 Task: Add an event with the title Third Project Risk Mitigation, date ''2024/05/12'', time 09:00and add a description: A Monthly Financial Review is a recurring meeting or process where the financial performance and health of an organization are assessed and analyzed. It provides a comprehensive overview of the company''s financial status, including revenue, expenses, profitability, cash flow, and key financial metrics.Mark the tasks as Completed , logged in from the account softage.5@softage.netand send the event invitation to softage.1@softage.net and softage.2@softage.net. Set a reminder for the event Daily
Action: Mouse moved to (60, 127)
Screenshot: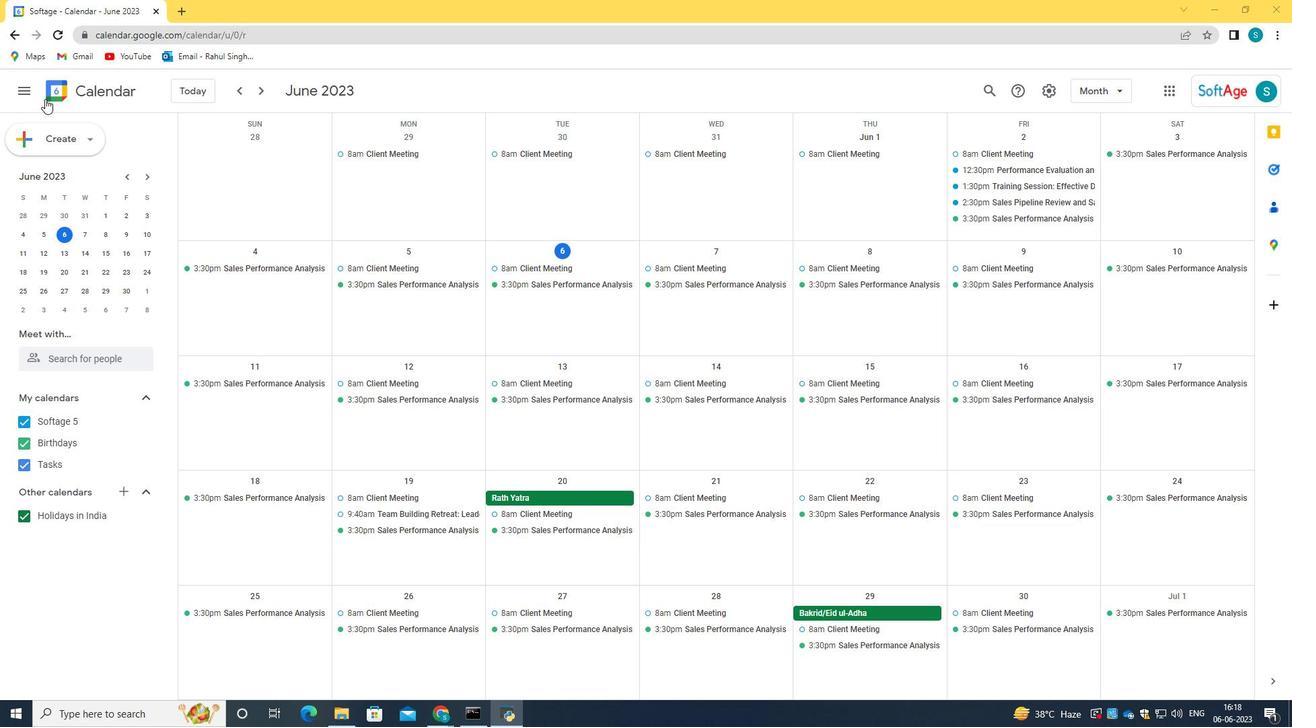 
Action: Mouse pressed left at (60, 127)
Screenshot: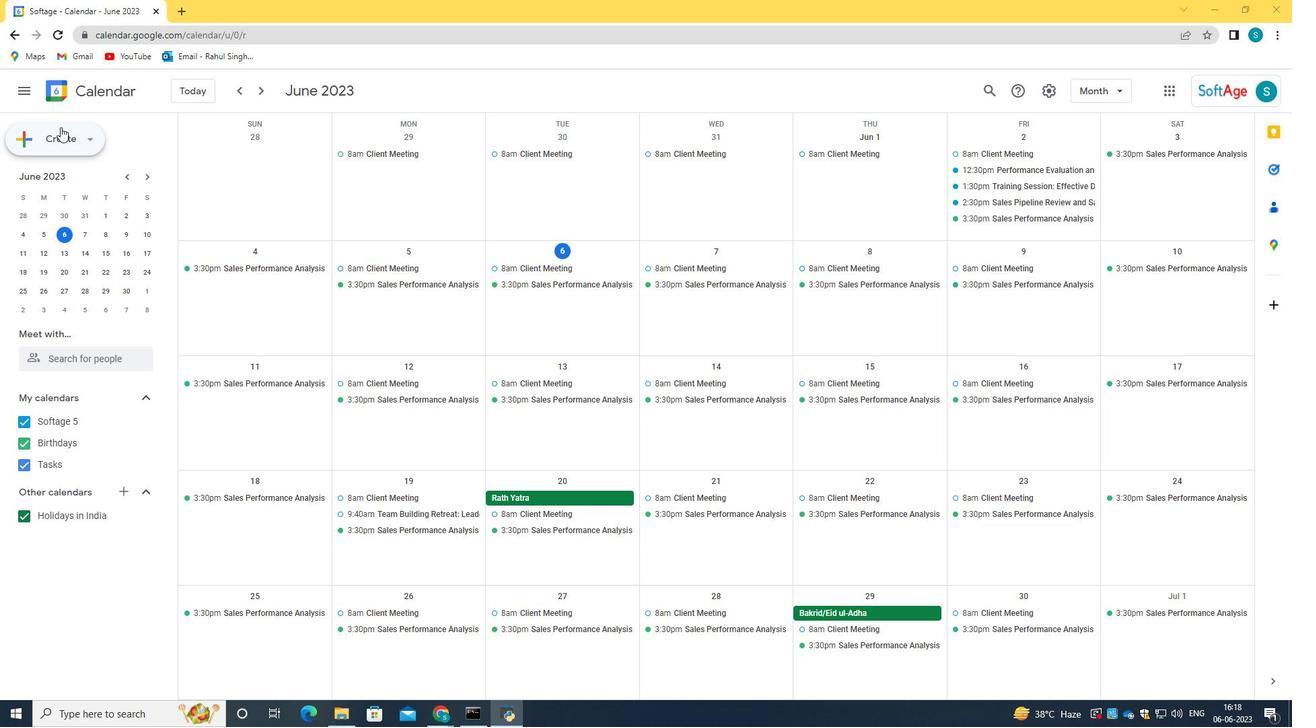 
Action: Mouse moved to (100, 169)
Screenshot: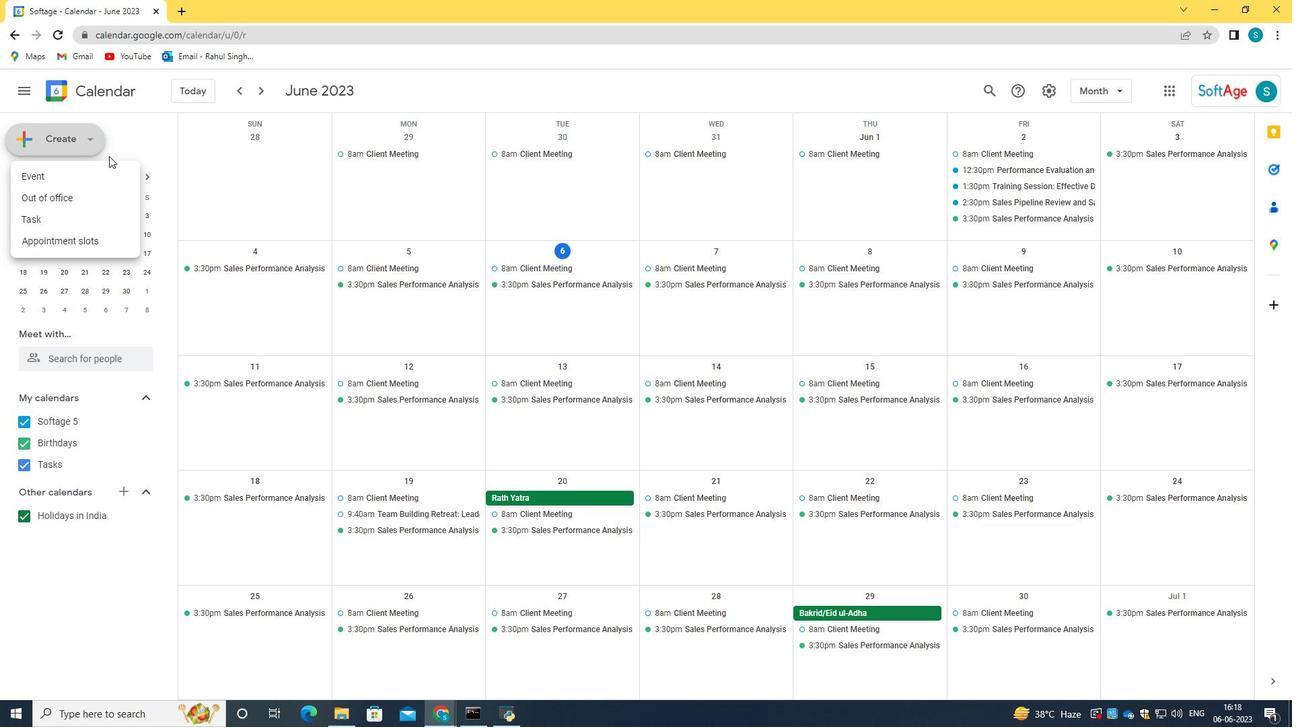 
Action: Mouse pressed left at (100, 169)
Screenshot: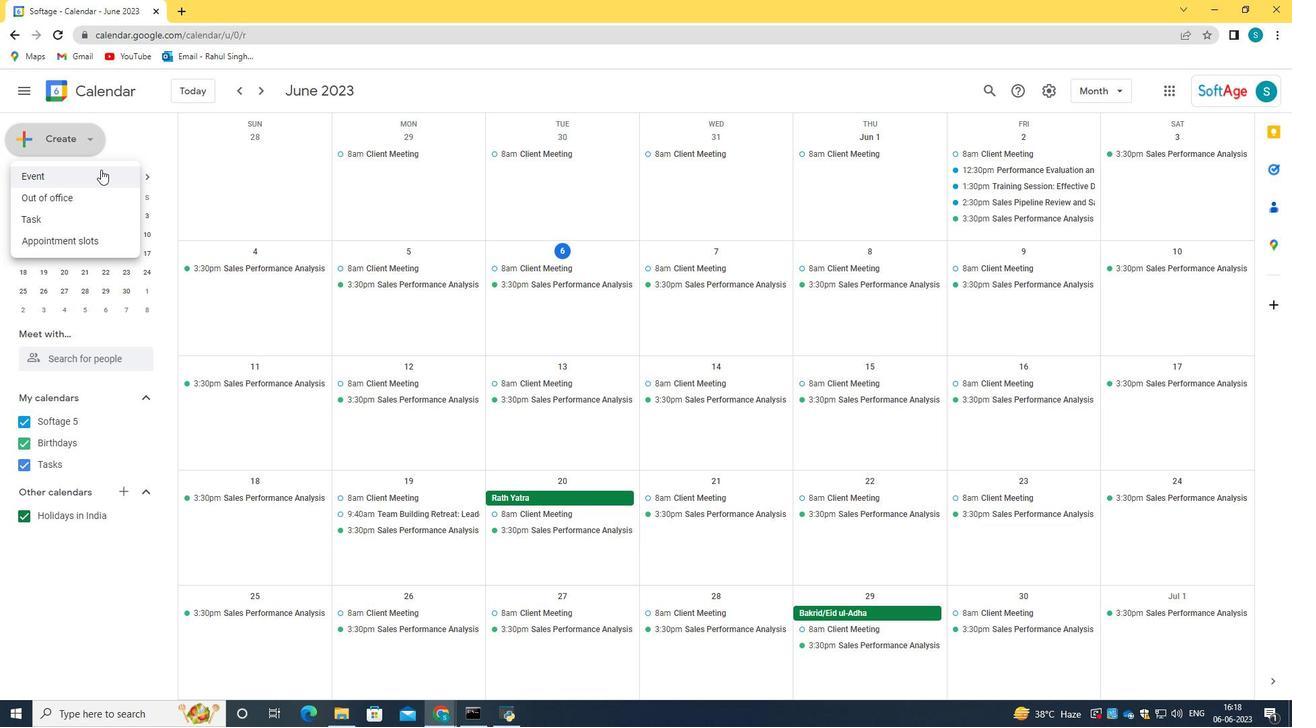 
Action: Mouse moved to (376, 539)
Screenshot: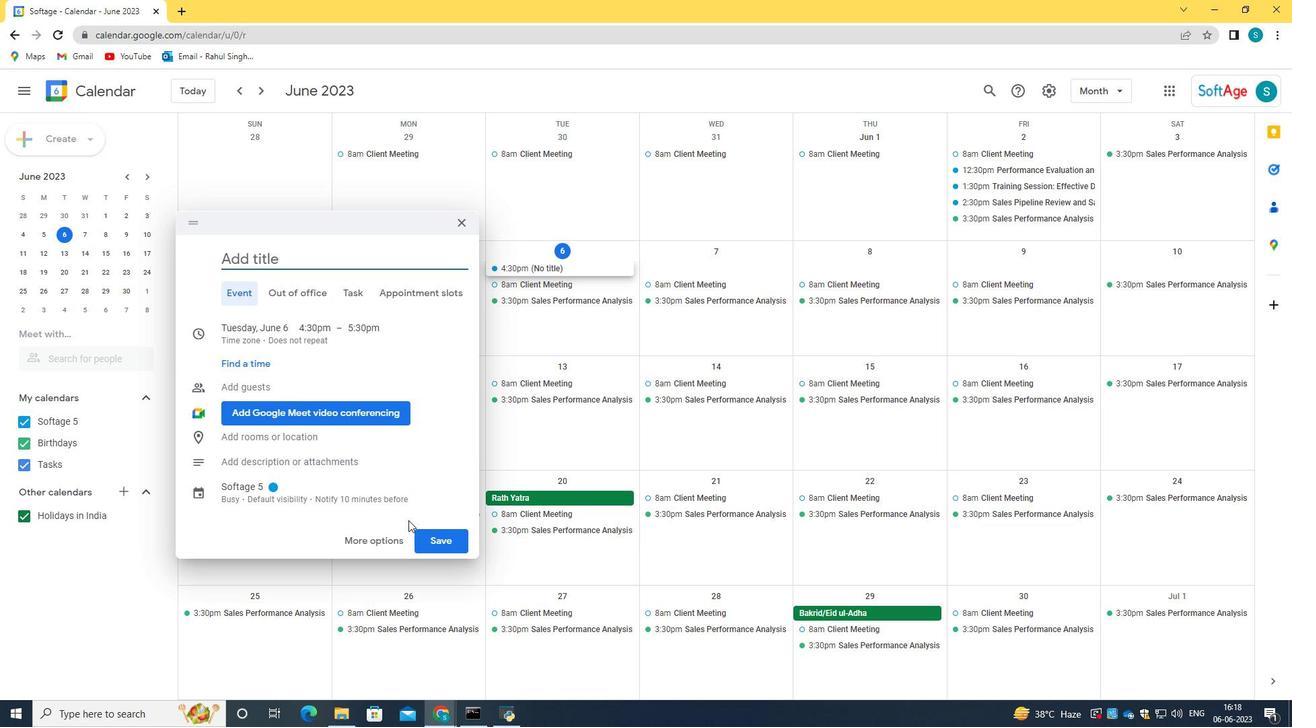 
Action: Mouse pressed left at (376, 539)
Screenshot: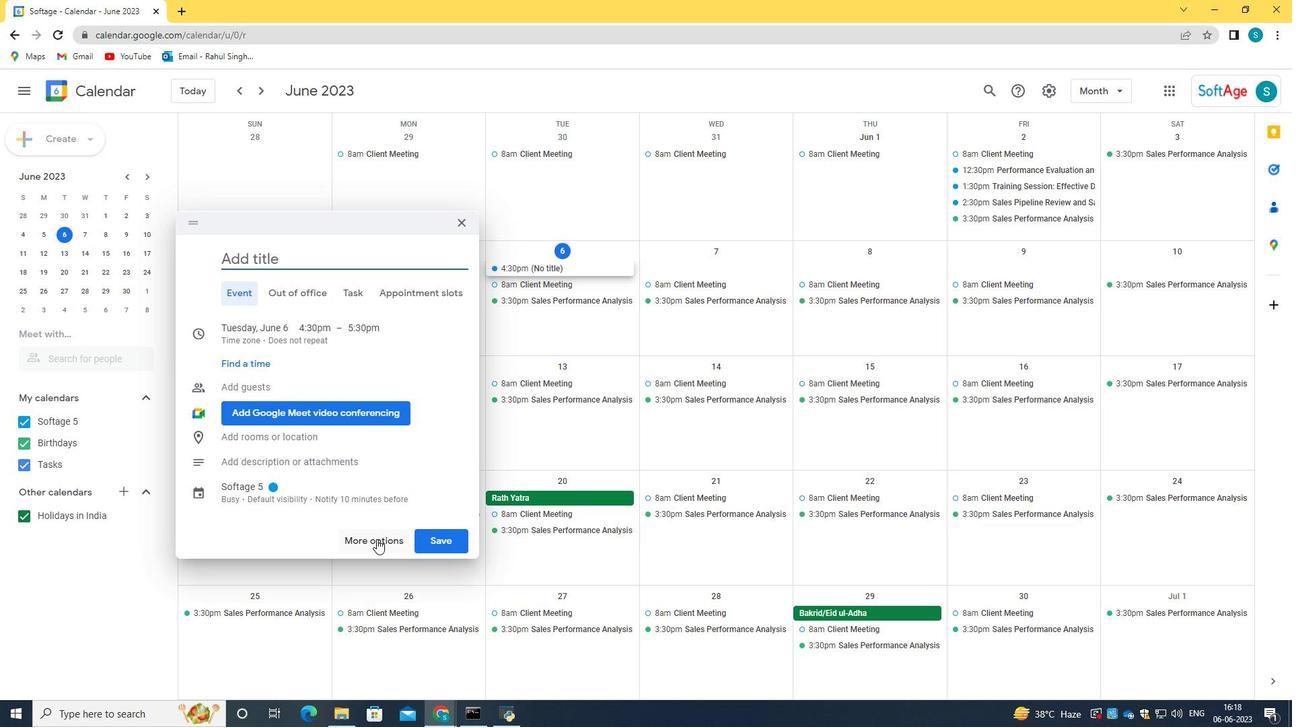 
Action: Mouse moved to (221, 99)
Screenshot: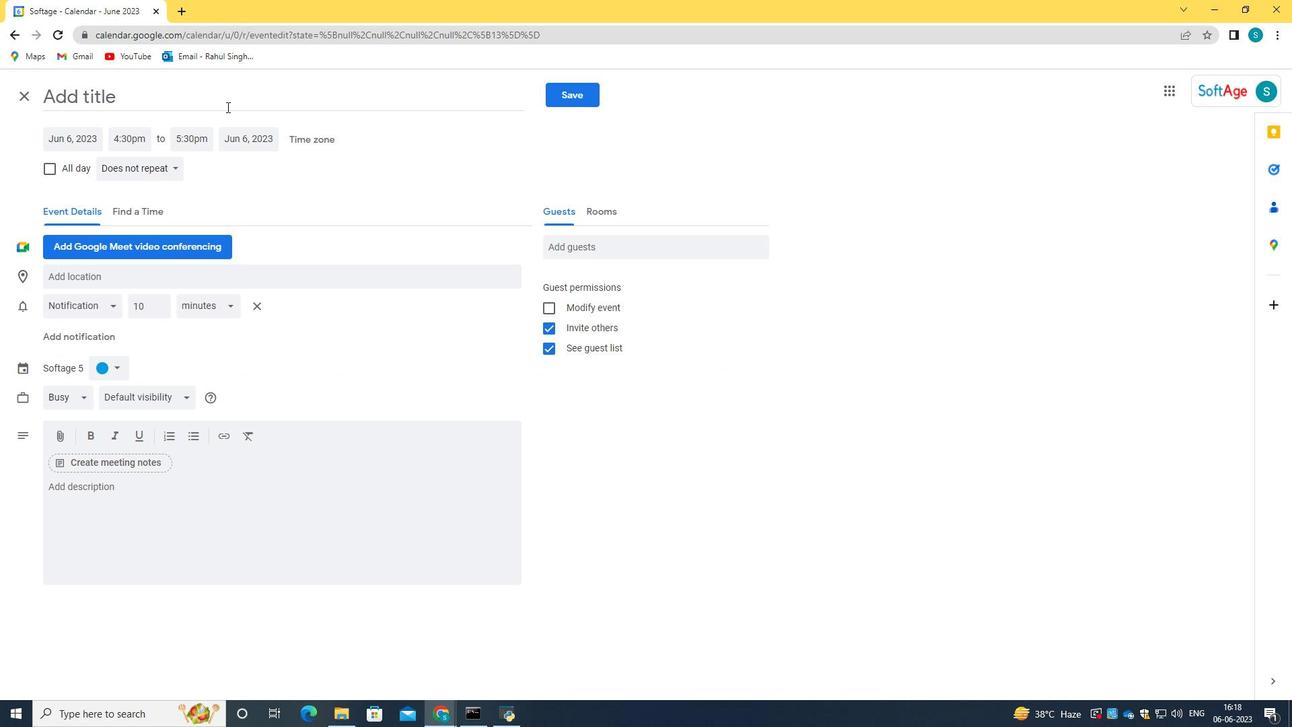 
Action: Mouse pressed left at (221, 99)
Screenshot: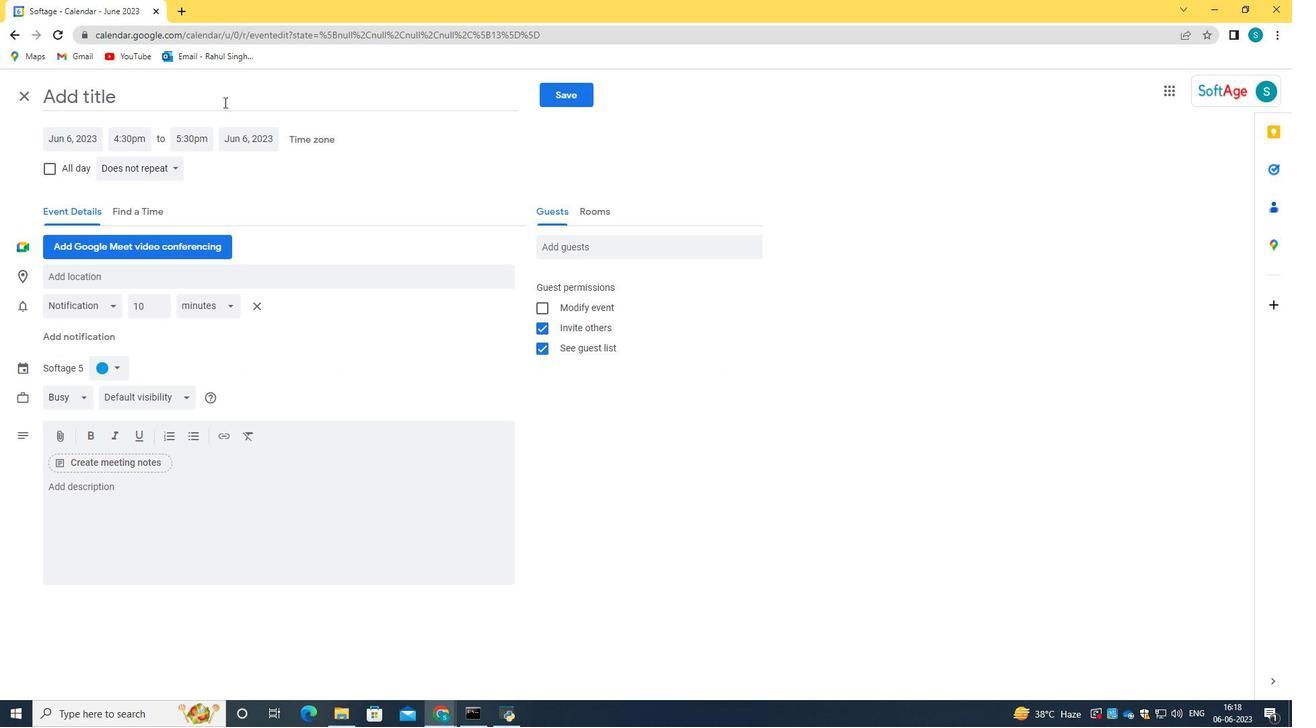 
Action: Key pressed <Key.caps_lock>T<Key.caps_lock>hier<Key.backspace><Key.backspace>rd<Key.space><Key.caps_lock>P<Key.caps_lock><Key.caps_lock>RO<Key.backspace><Key.backspace><Key.caps_lock>roject<Key.space><Key.caps_lock>R<Key.caps_lock>isk<Key.space><Key.caps_lock>M<Key.caps_lock>itigation<Key.space>
Screenshot: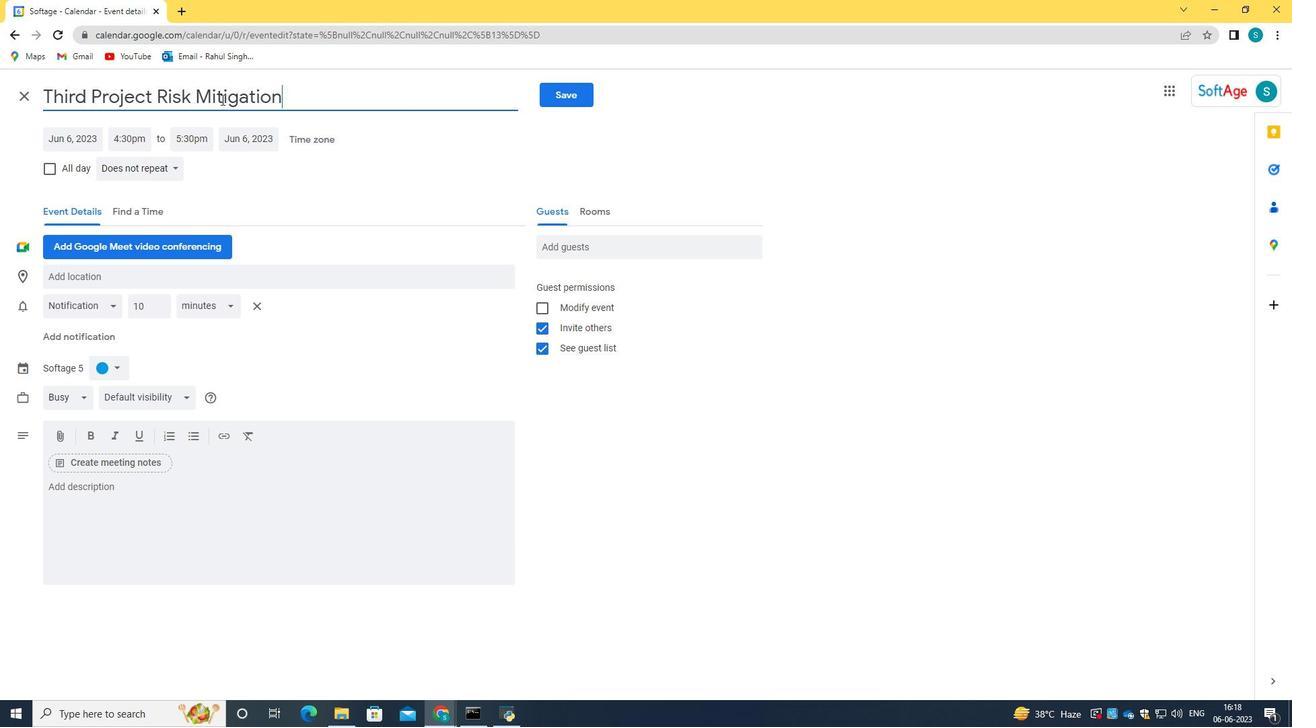 
Action: Mouse moved to (62, 135)
Screenshot: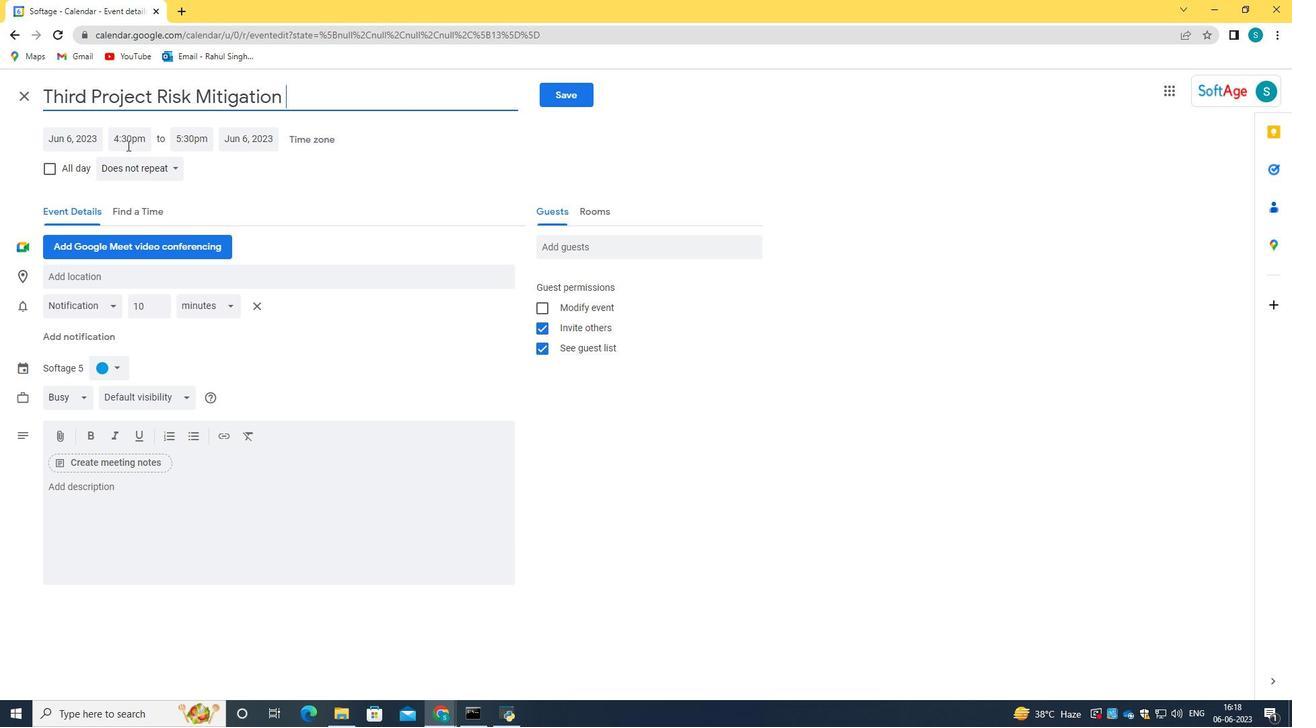 
Action: Mouse pressed left at (62, 135)
Screenshot: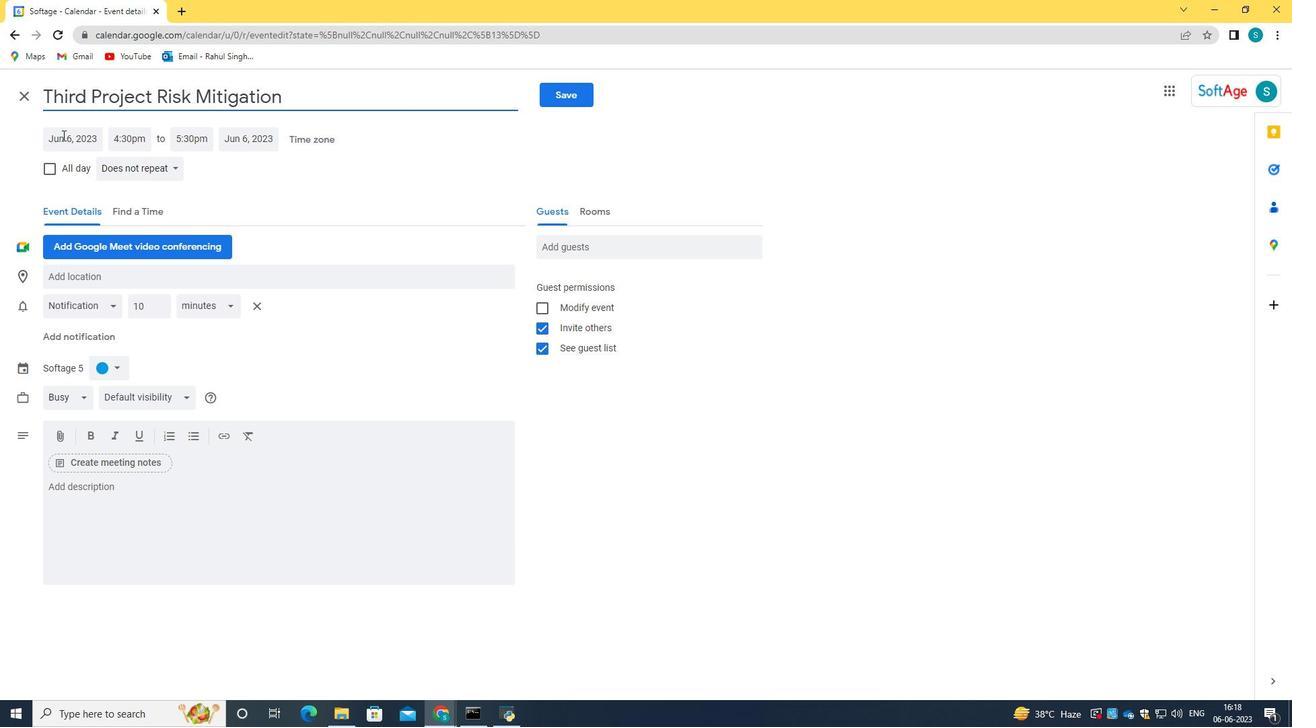 
Action: Key pressed 2024/05/12<Key.tab>09<Key.shift_r>:00<Key.space>am
Screenshot: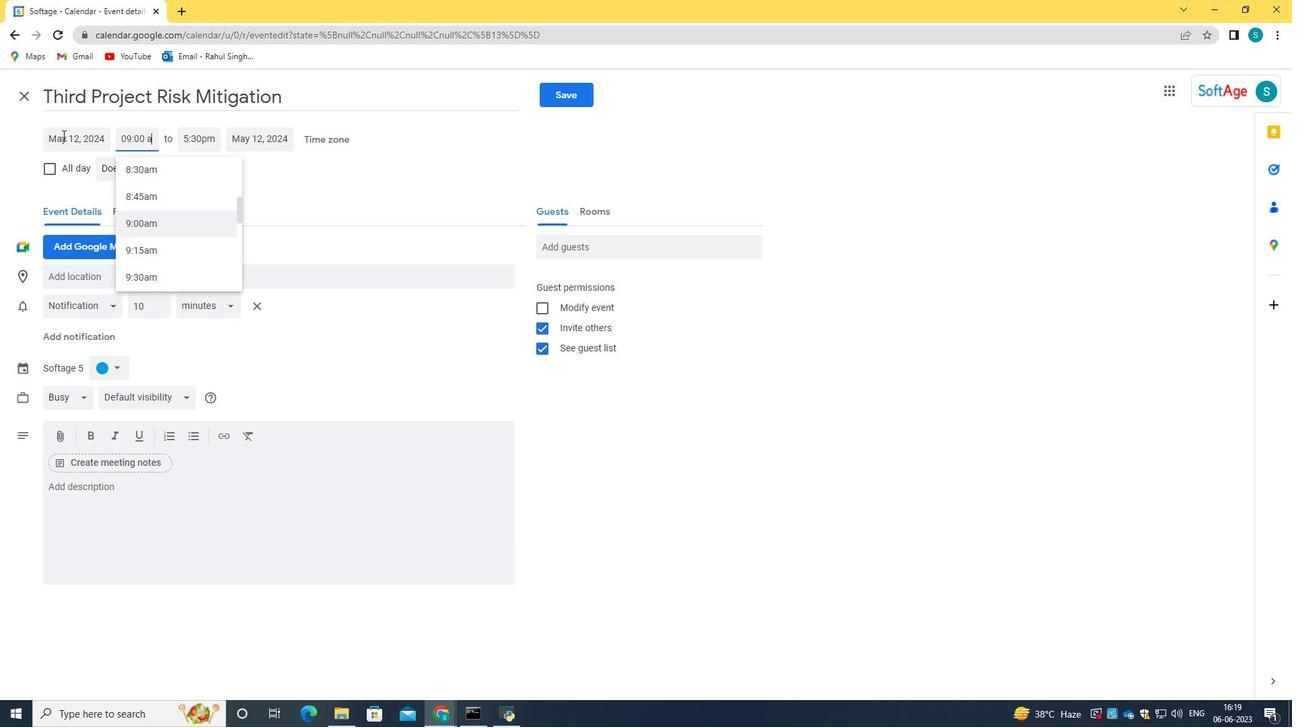 
Action: Mouse moved to (183, 226)
Screenshot: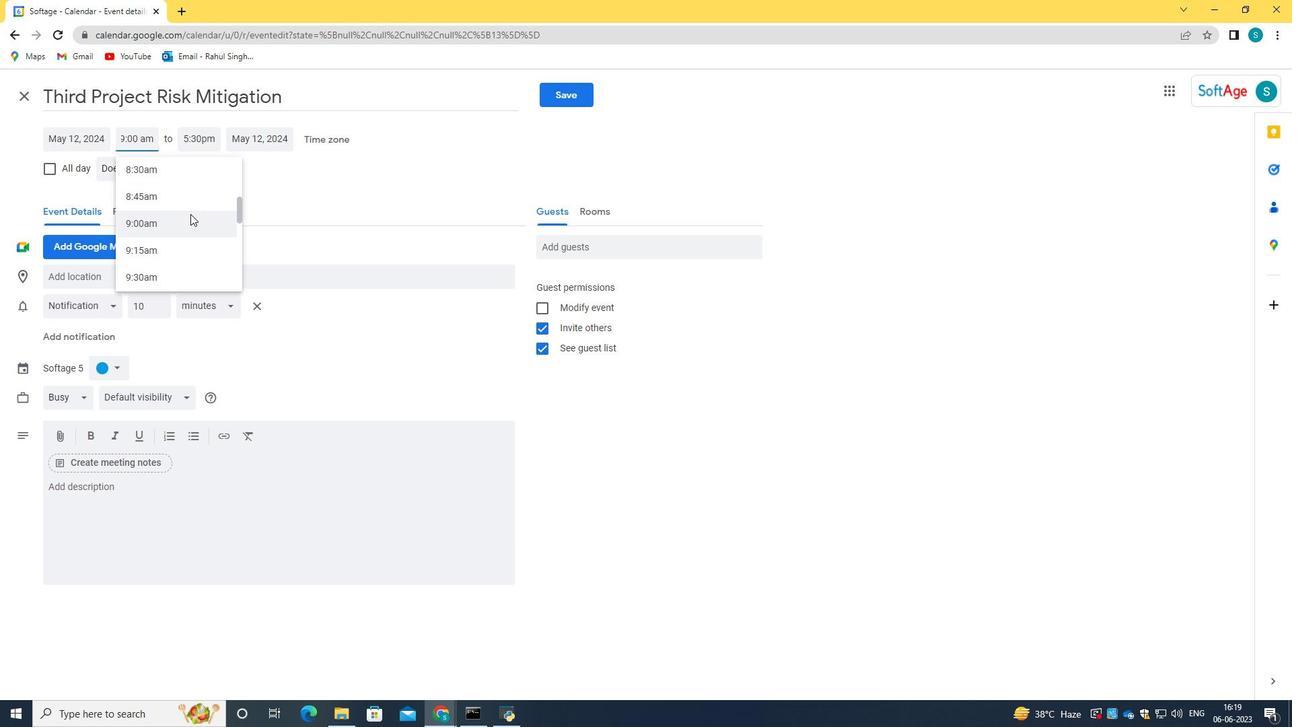 
Action: Mouse pressed left at (183, 226)
Screenshot: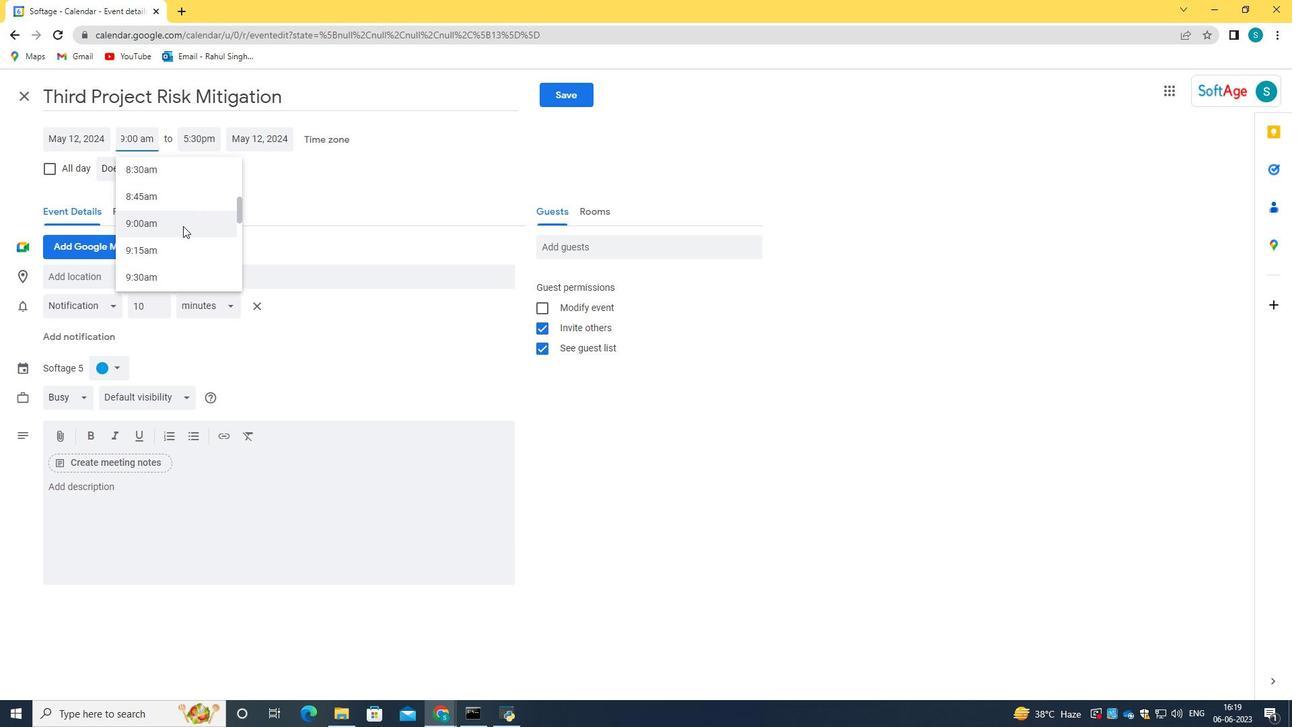 
Action: Mouse moved to (183, 523)
Screenshot: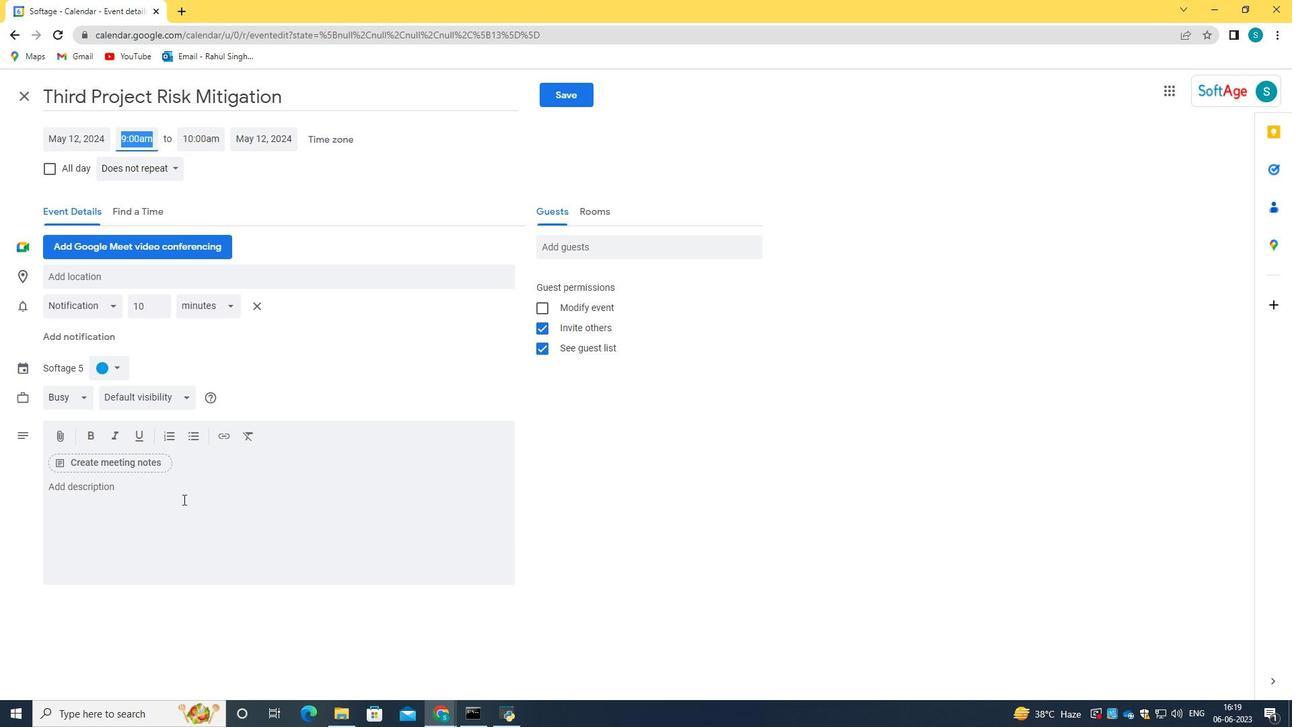 
Action: Mouse pressed left at (183, 523)
Screenshot: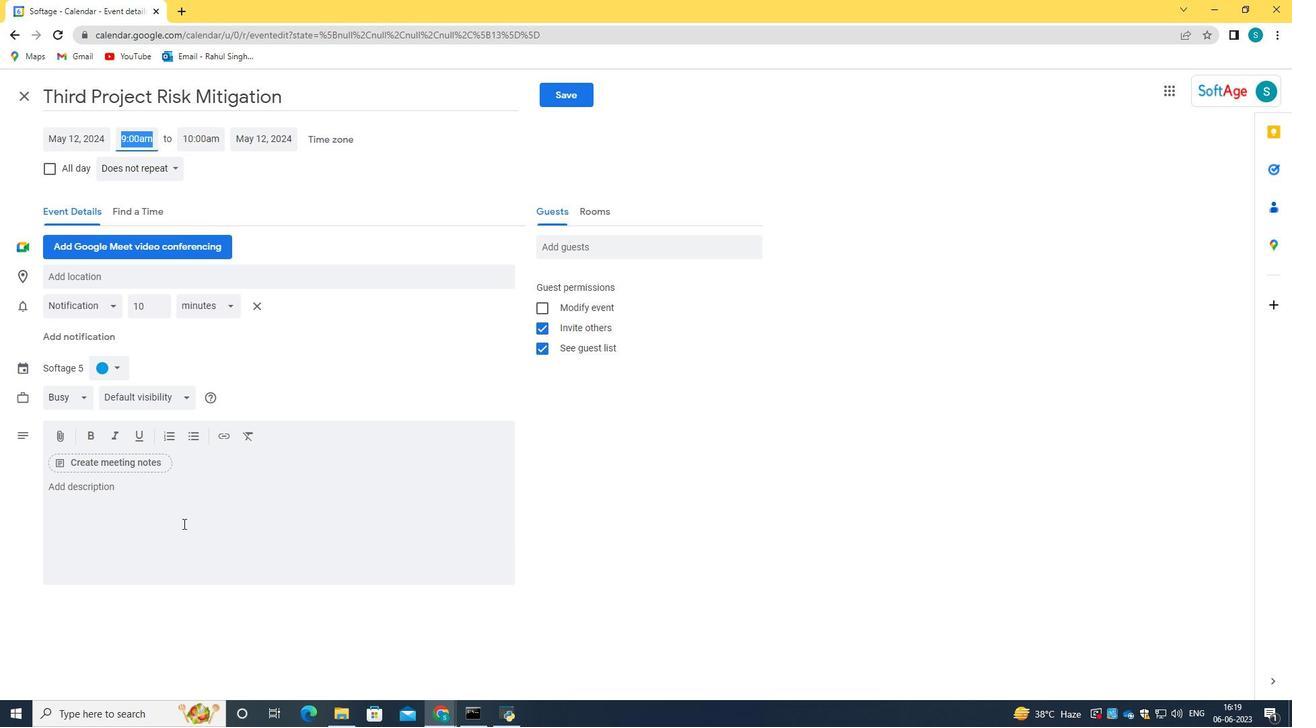 
Action: Key pressed <Key.caps_lock>A<Key.space><Key.caps_lock>m<Key.caps_lock>ON<Key.backspace><Key.backspace><Key.backspace>M<Key.caps_lock>onthly<Key.space><Key.caps_lock>R<Key.caps_lock>ev<Key.backspace><Key.backspace><Key.backspace>f<Key.backspace><Key.caps_lock>F<Key.caps_lock>inancial<Key.space><Key.caps_lock>R<Key.caps_lock>eview<Key.space>is<Key.space>a<Key.space>recurring<Key.space>meeting<Key.space>or<Key.space>process<Key.space>wheer<Key.space><Key.backspace><Key.backspace><Key.backspace>re<Key.space>the<Key.space>financial<Key.space>review<Key.space>is<Key.space>a<Key.space>recurring<Key.space>meeting<Key.space>or<Key.space>process<Key.space>where<Key.space>the<Key.space>financial<Key.space><Key.space>f<Key.backspace>perfom<Key.backspace>rmacn<Key.space><Key.backspace><Key.backspace><Key.backspace>nce<Key.space>and<Key.space>health<Key.space>of<Key.space>an<Key.space>organization<Key.space>are<Key.space>acce<Key.backspace><Key.backspace><Key.backspace>ssessed<Key.space>and<Key.space>analyzed.<Key.space><Key.caps_lock><Key.backspace><Key.backspace><Key.backspace><Key.backspace><Key.backspace>SED<Key.backspace><Key.backspace><Key.backspace><Key.caps_lock>sed.<Key.space><Key.caps_lock>I<Key.caps_lock>t<Key.space>provides<Key.space>a<Key.space>comprehenssi<Key.backspace><Key.backspace>v<Key.backspace>ive<Key.space>overi<Key.backspace>vies<Key.backspace>w<Key.space>of<Key.space>the<Key.space>company;s<Key.space><Key.backspace><Key.backspace><Key.backspace>'s<Key.space>financial<Key.space>status,<Key.space>including<Key.space>revev<Key.backspace>nue,<Key.space>expenes,<Key.space>p<Key.backspace><Key.backspace><Key.backspace><Key.backspace><Key.backspace><Key.backspace><Key.backspace>enc<Key.backspace>ses,<Key.space>profitabli<Key.backspace><Key.backspace>ility,<Key.space>cash<Key.space>fo<Key.backspace>low<Key.space><Key.backspace><Key.space>and<Key.space>key<Key.space>financial<Key.space>metrics.
Screenshot: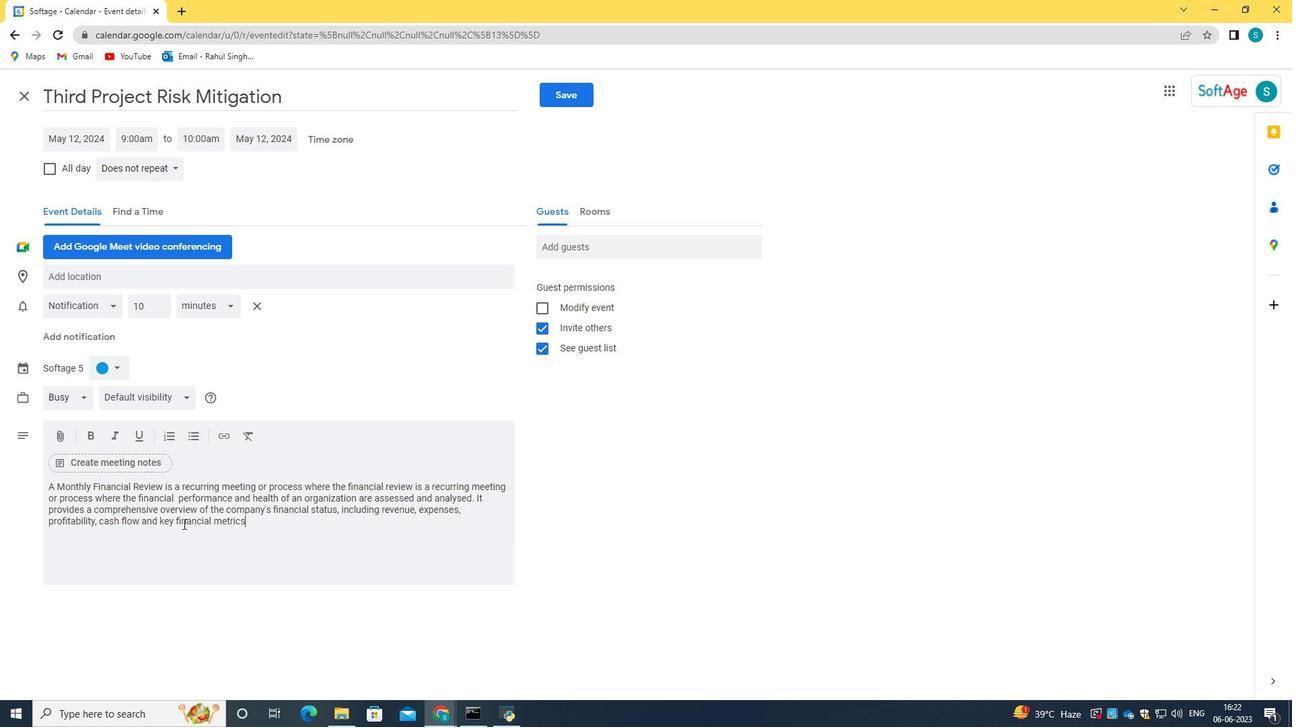 
Action: Mouse moved to (626, 243)
Screenshot: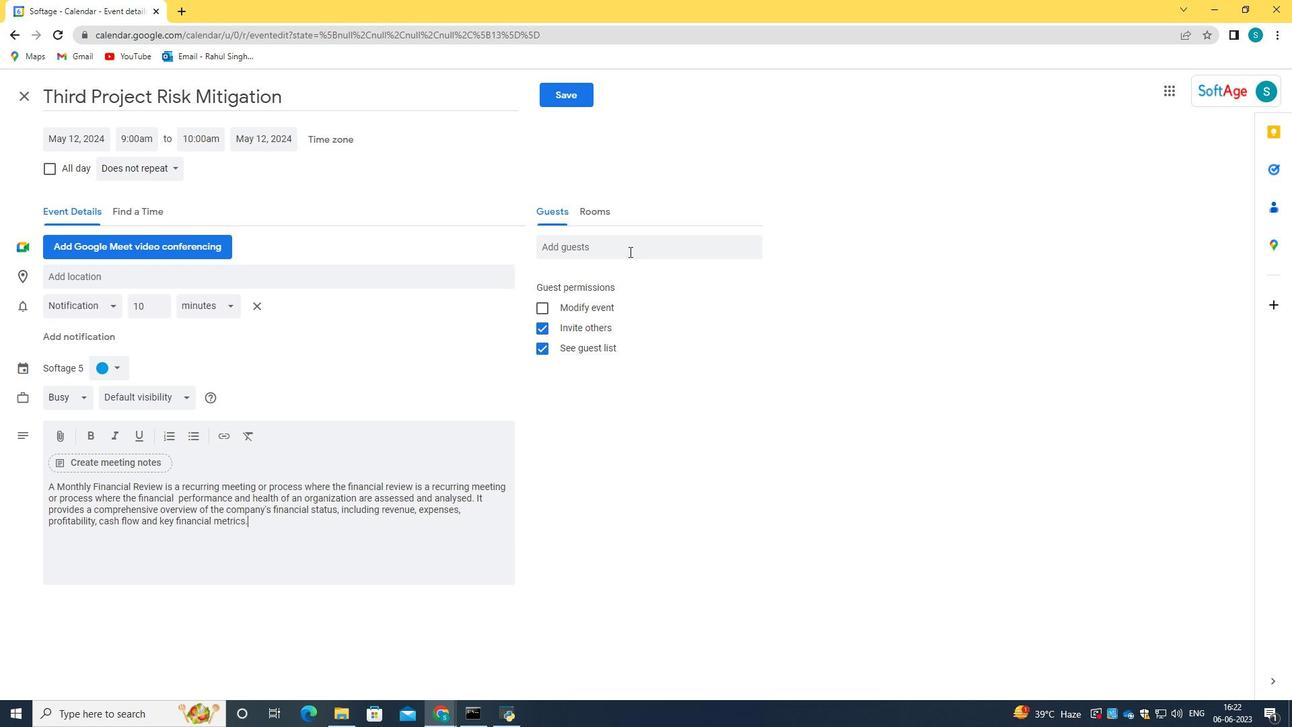 
Action: Mouse pressed left at (626, 243)
Screenshot: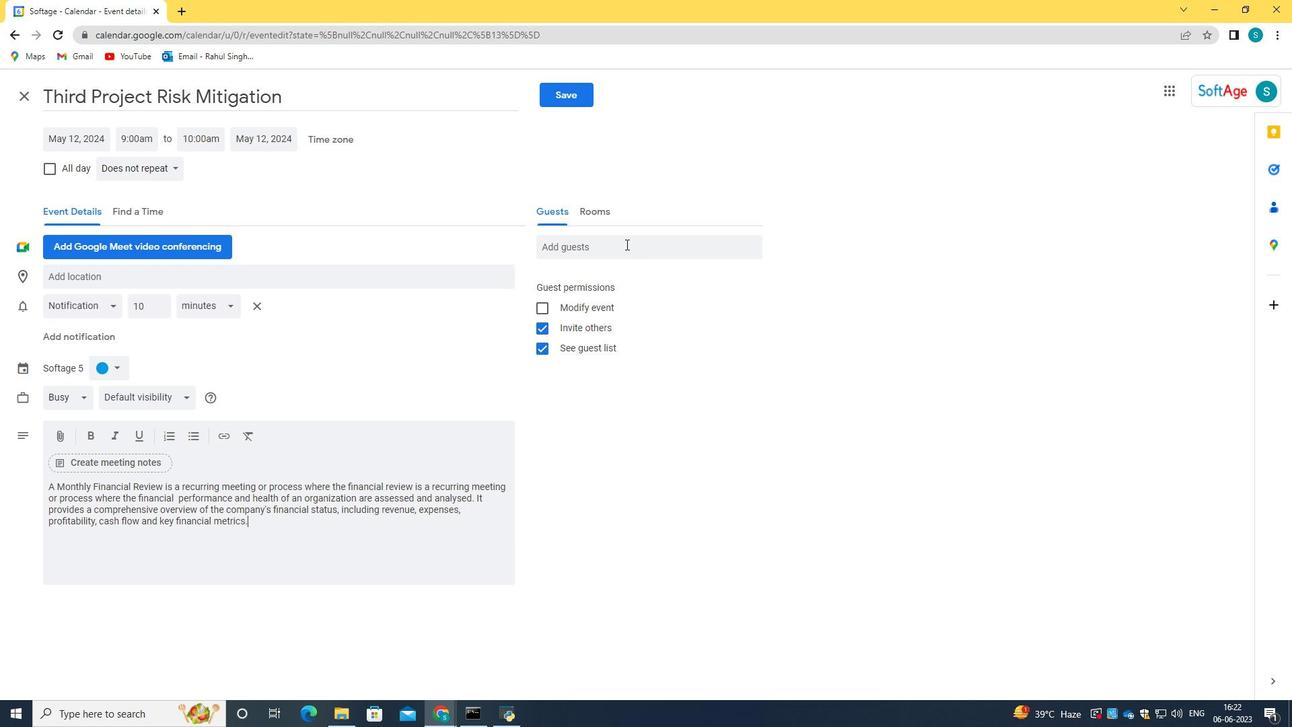 
Action: Key pressed softage.1<Key.shift>@softage.net<Key.tab>softage.2<Key.shift>@softage.net
Screenshot: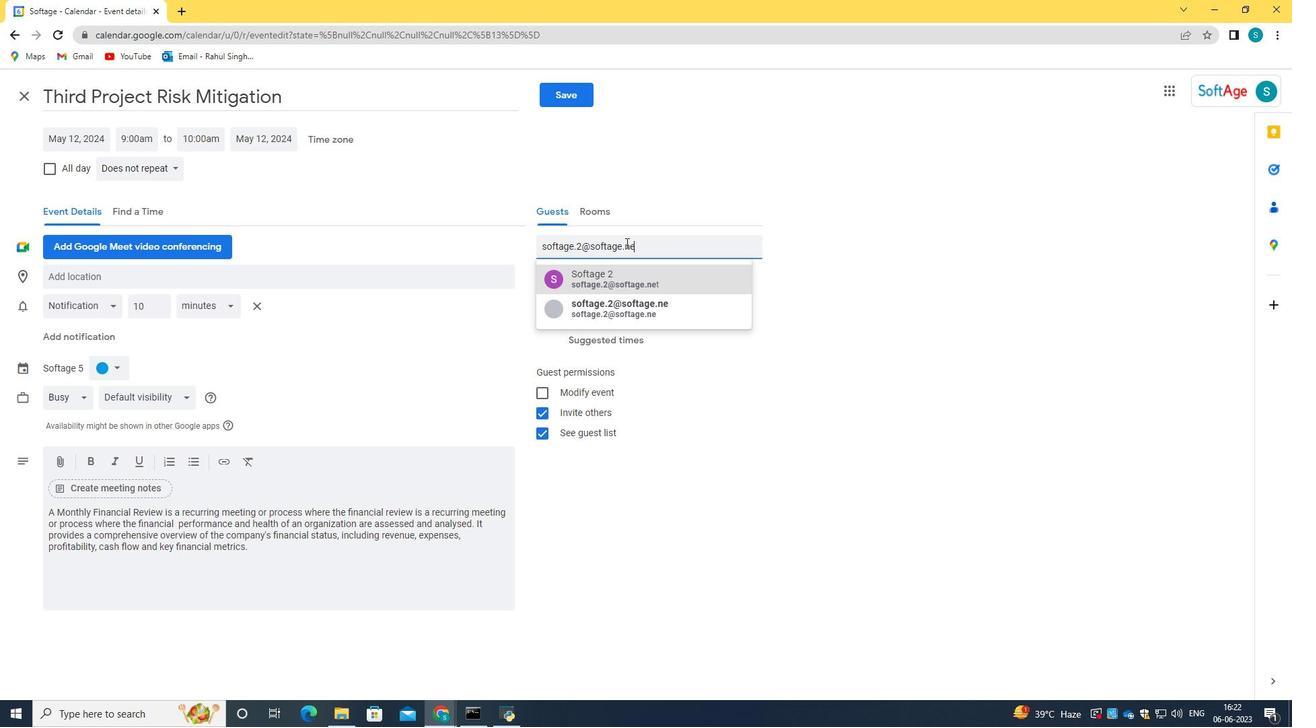 
Action: Mouse moved to (630, 283)
Screenshot: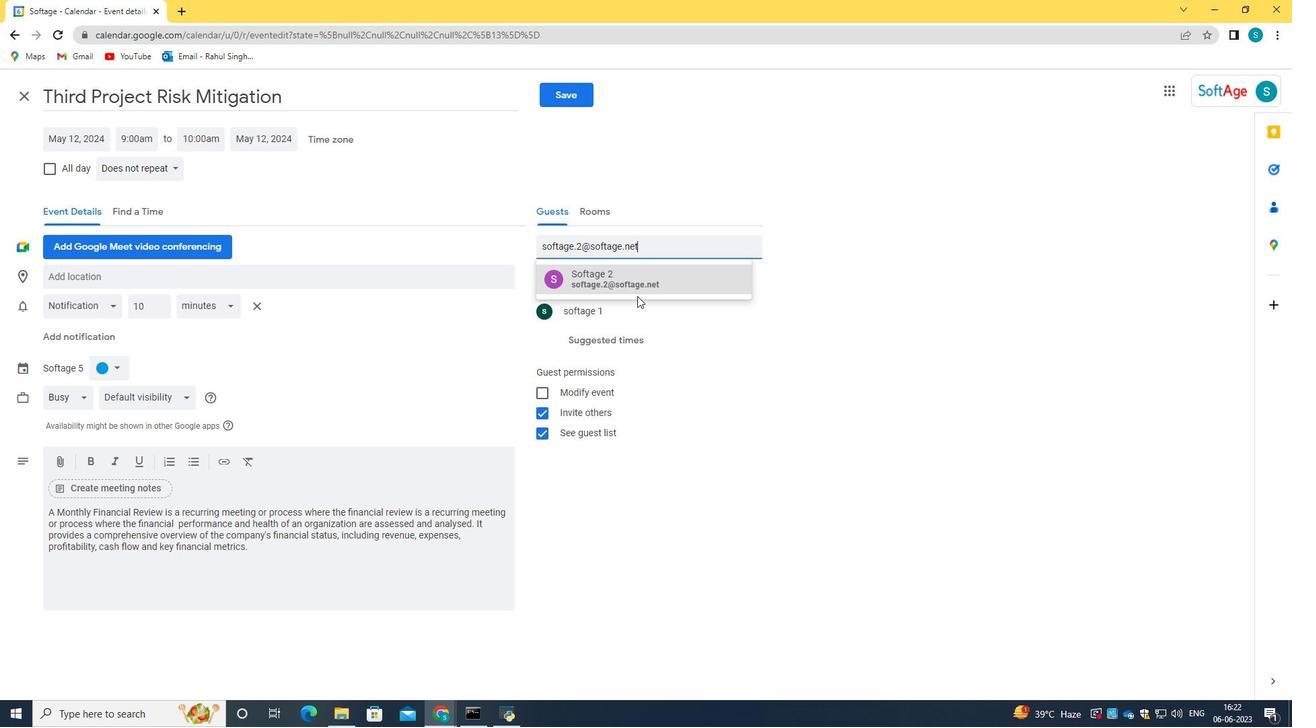 
Action: Mouse pressed left at (630, 283)
Screenshot: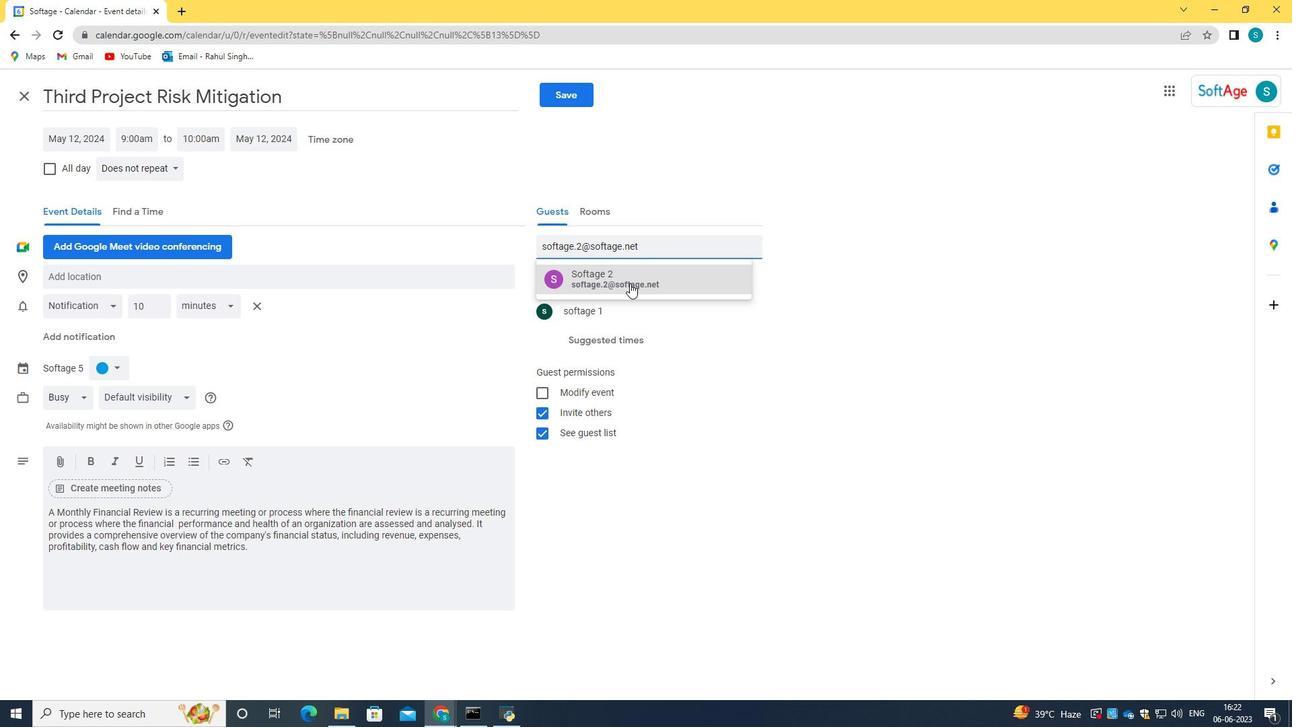 
Action: Mouse moved to (153, 160)
Screenshot: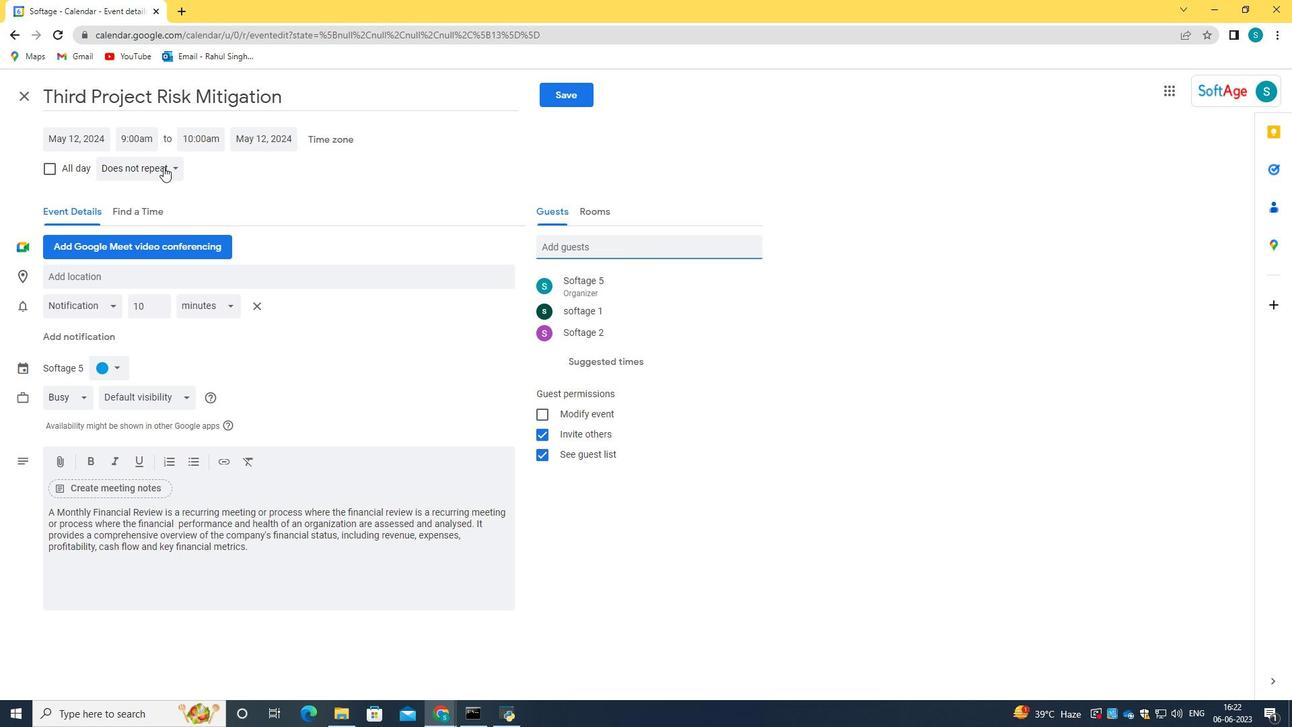 
Action: Mouse pressed left at (153, 160)
Screenshot: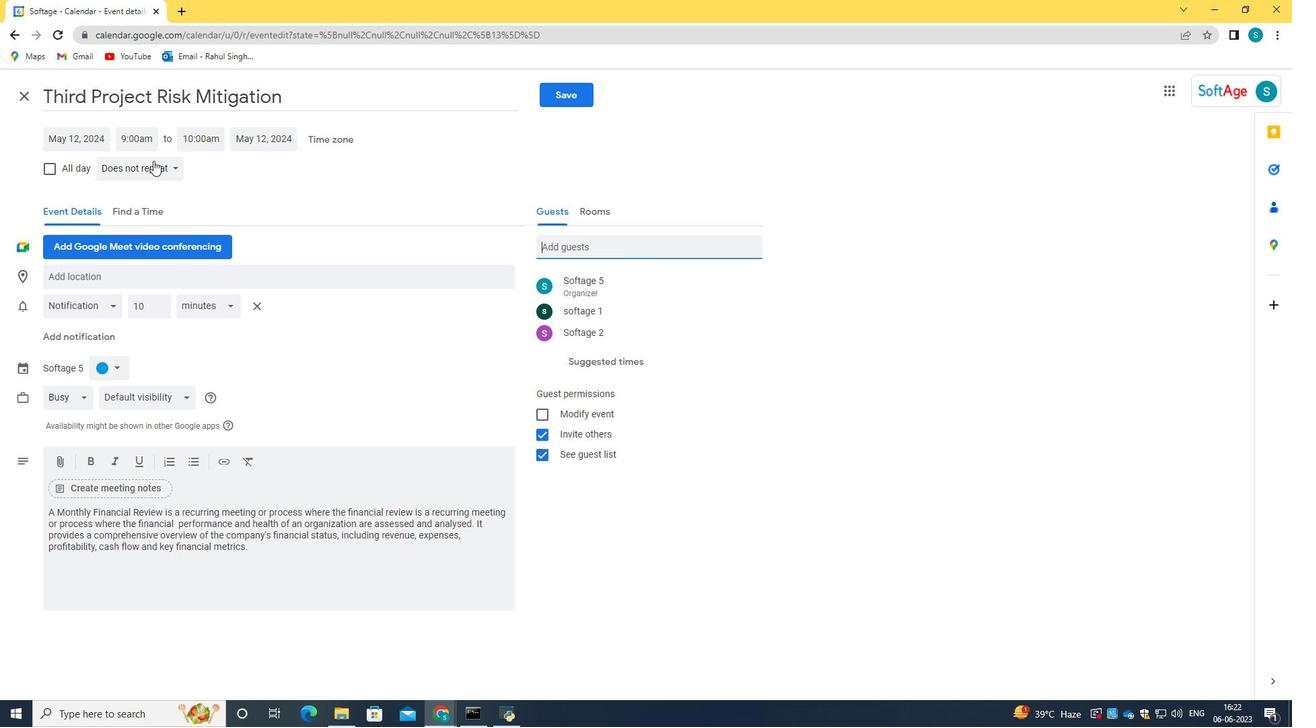 
Action: Mouse moved to (156, 191)
Screenshot: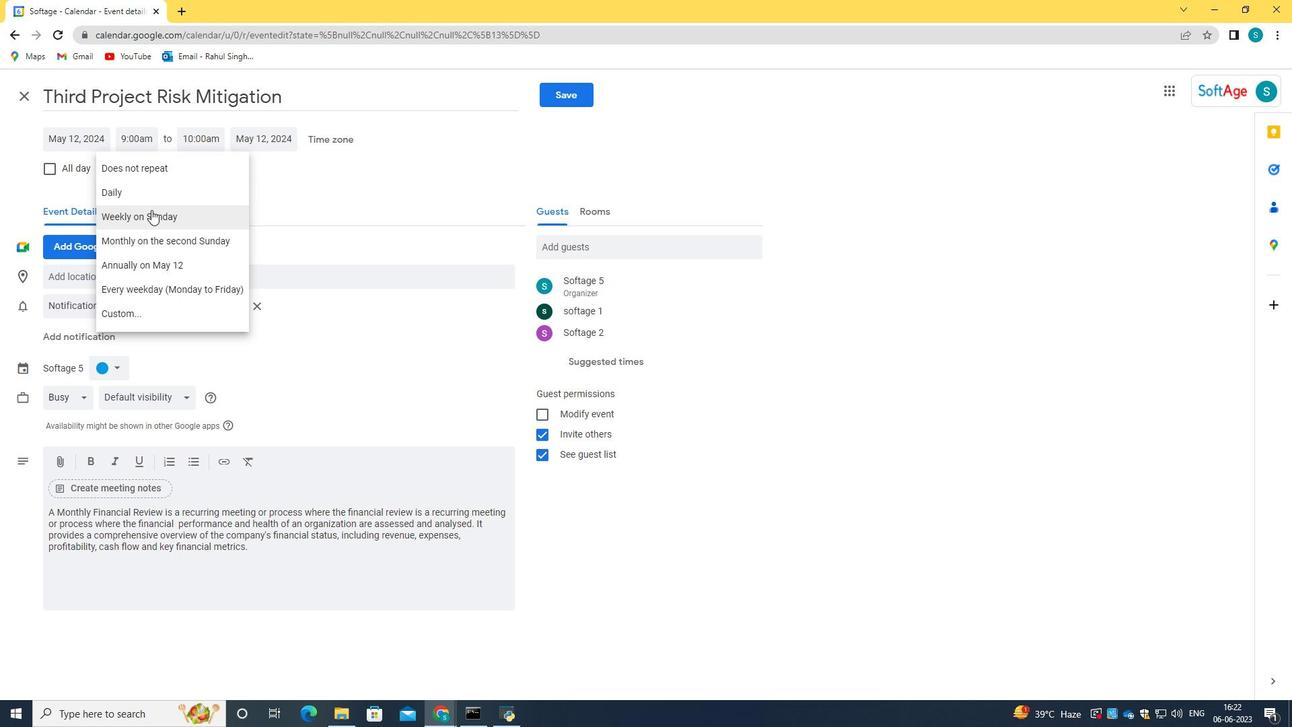 
Action: Mouse pressed left at (156, 191)
Screenshot: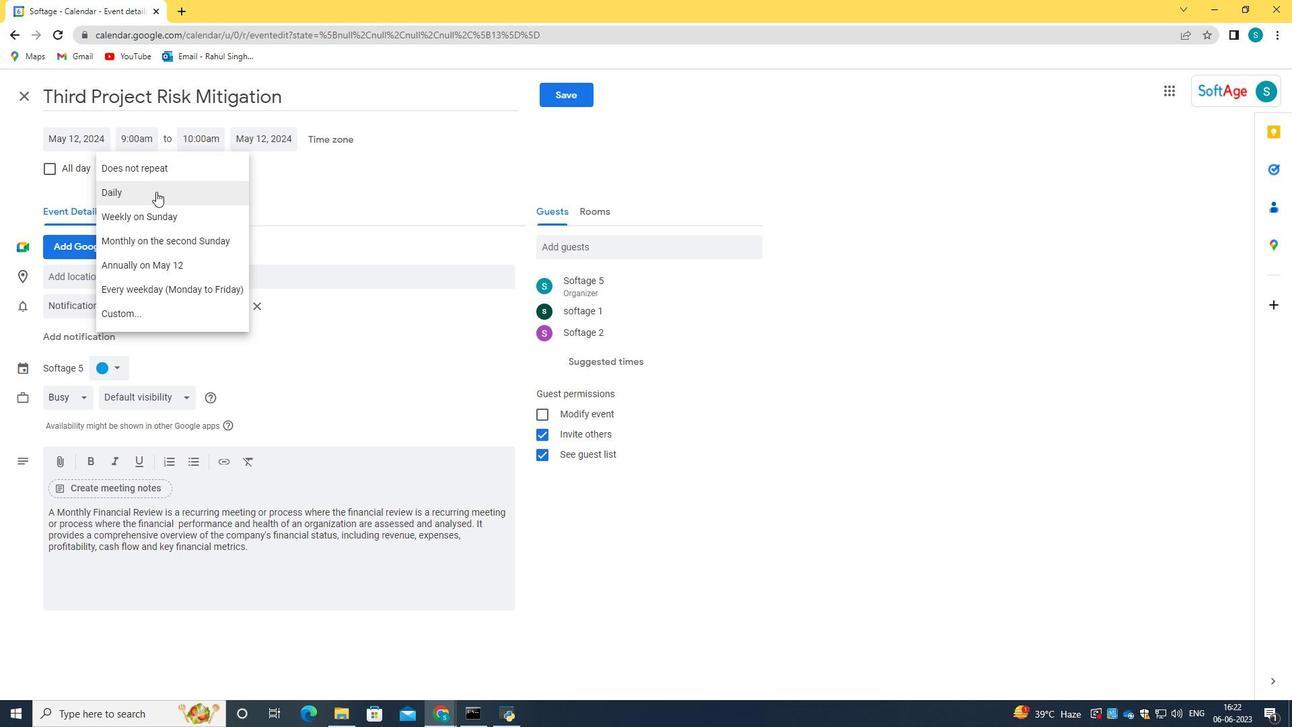 
Action: Mouse moved to (561, 95)
Screenshot: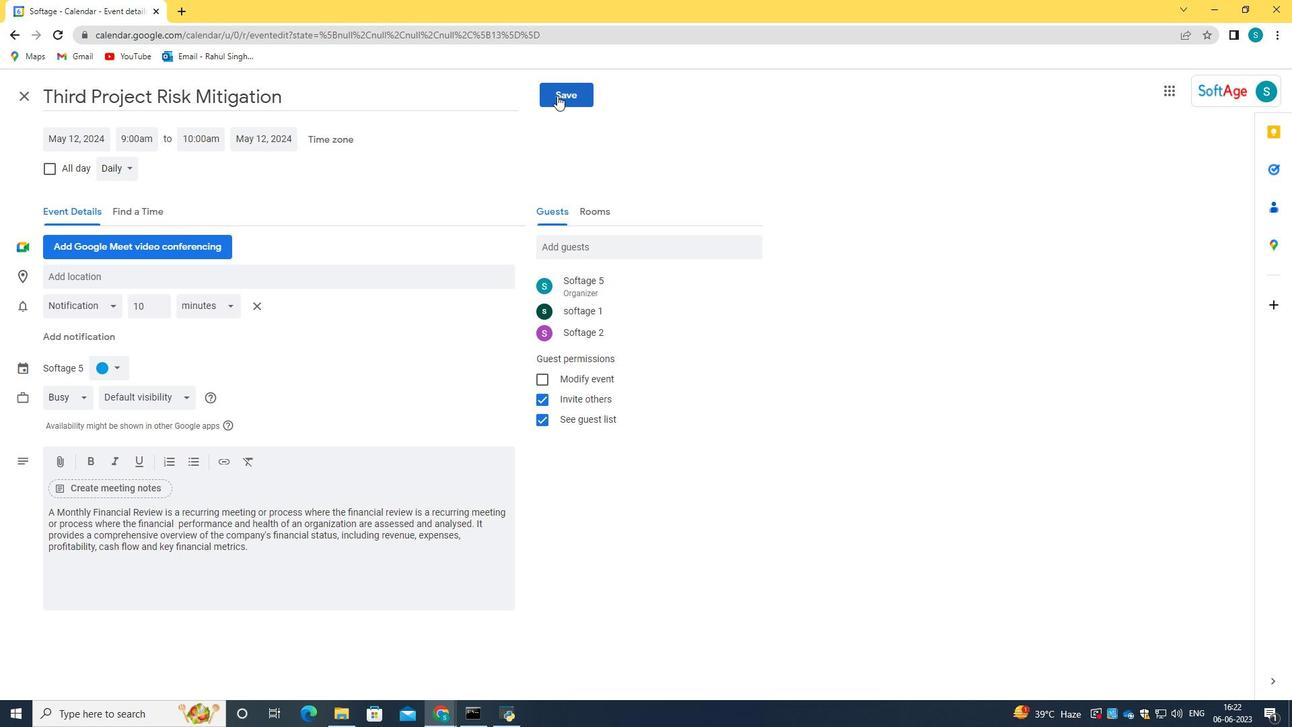 
Action: Mouse pressed left at (561, 95)
Screenshot: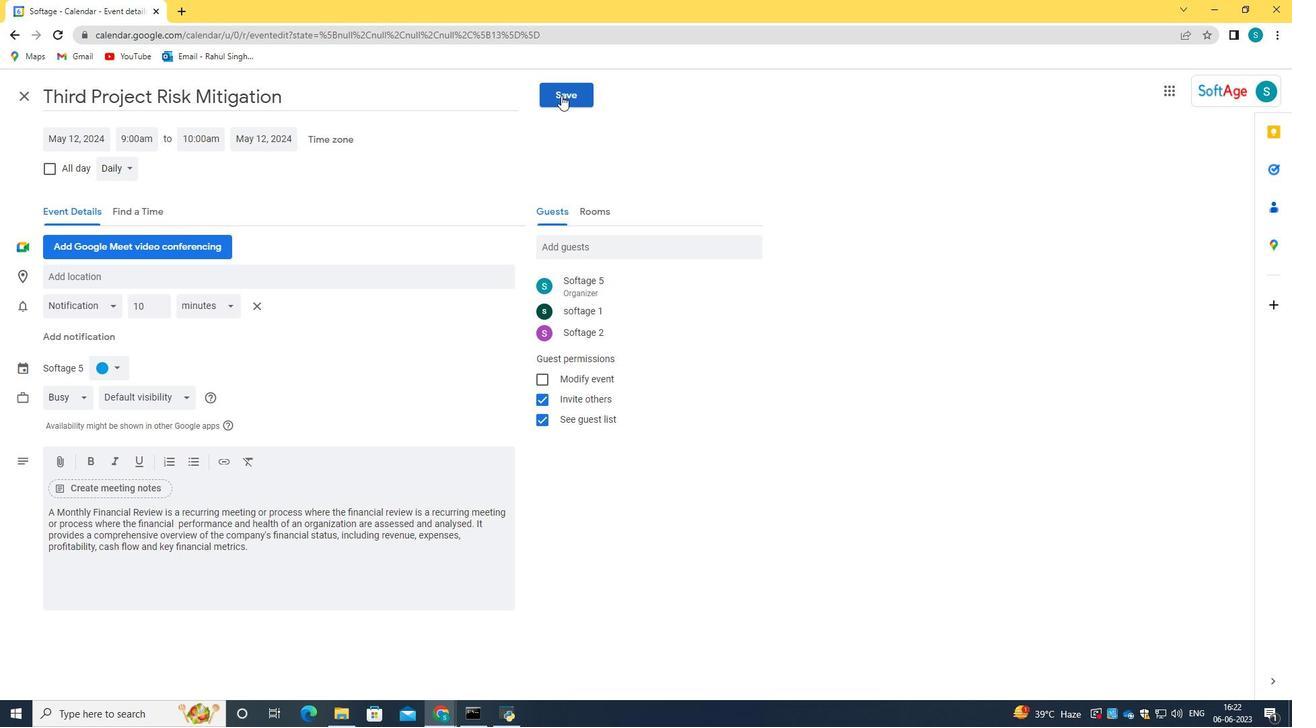 
Action: Mouse moved to (775, 419)
Screenshot: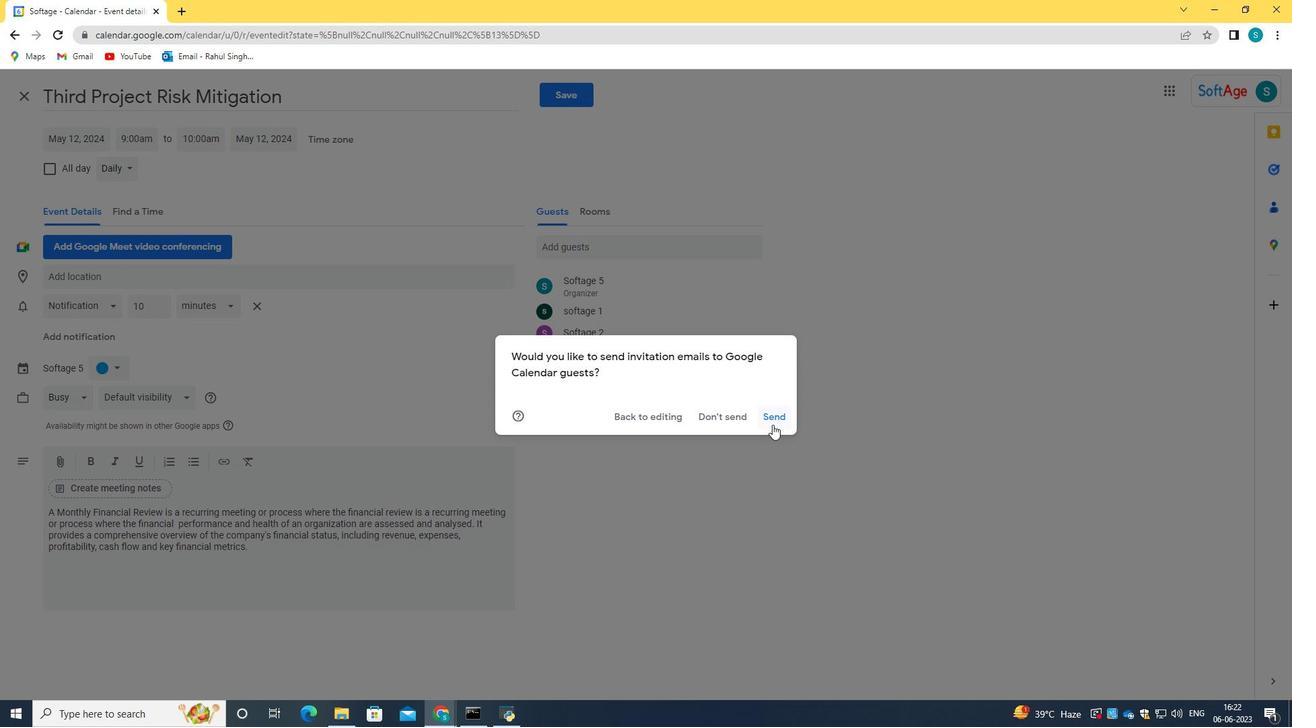 
Action: Mouse pressed left at (775, 419)
Screenshot: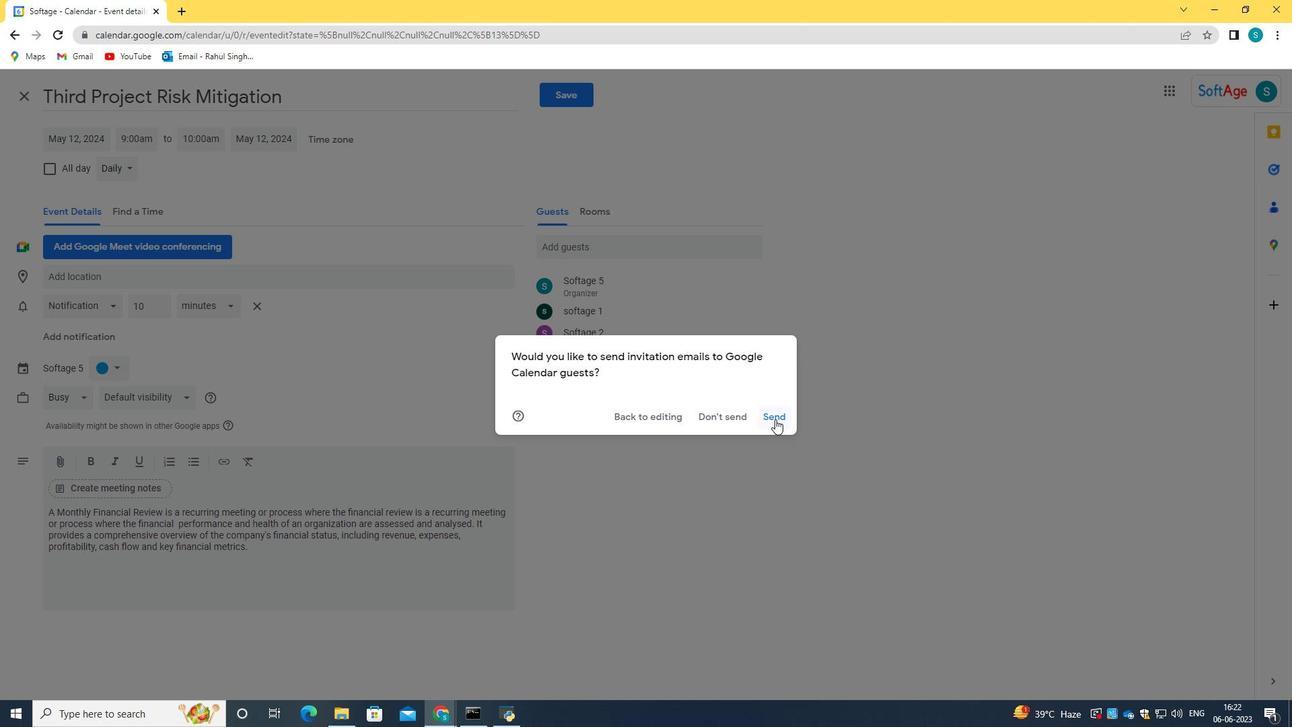 
